 Task: Sort the site data and permissions by data sorted.
Action: Mouse moved to (978, 29)
Screenshot: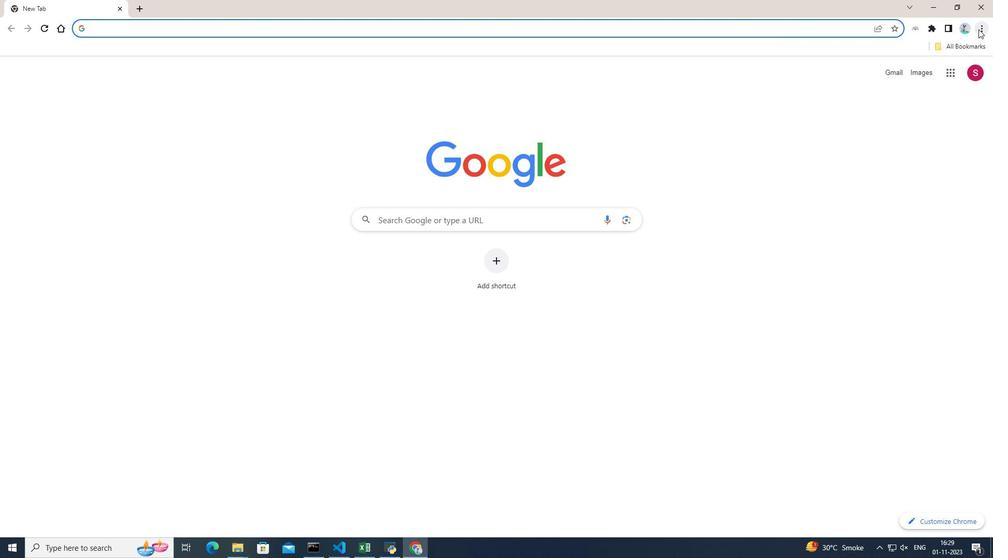 
Action: Mouse pressed left at (978, 29)
Screenshot: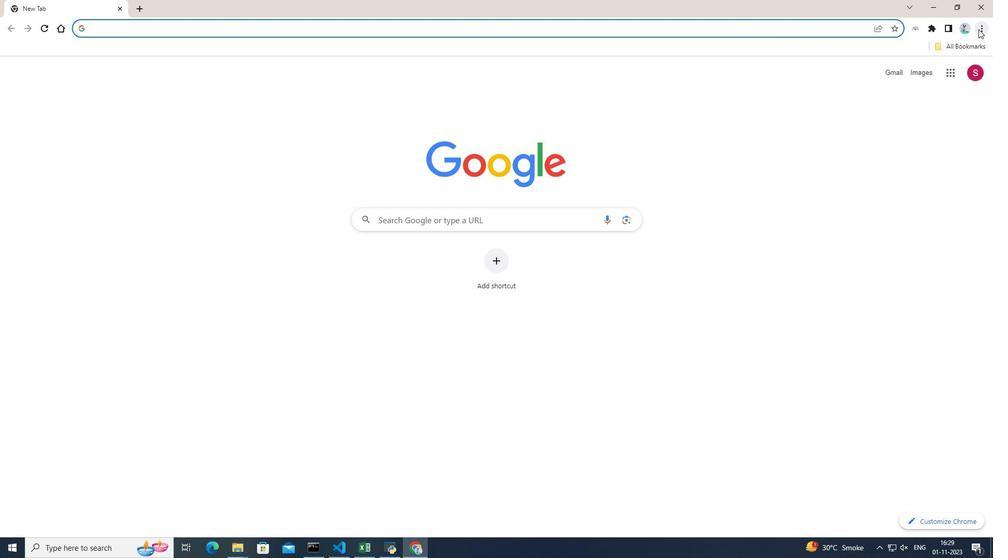 
Action: Mouse moved to (857, 212)
Screenshot: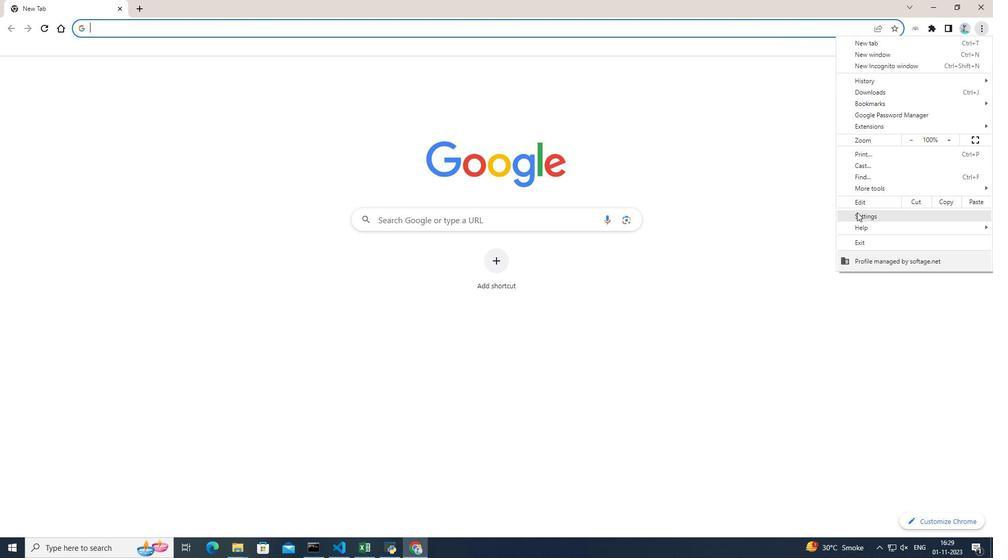 
Action: Mouse pressed left at (857, 212)
Screenshot: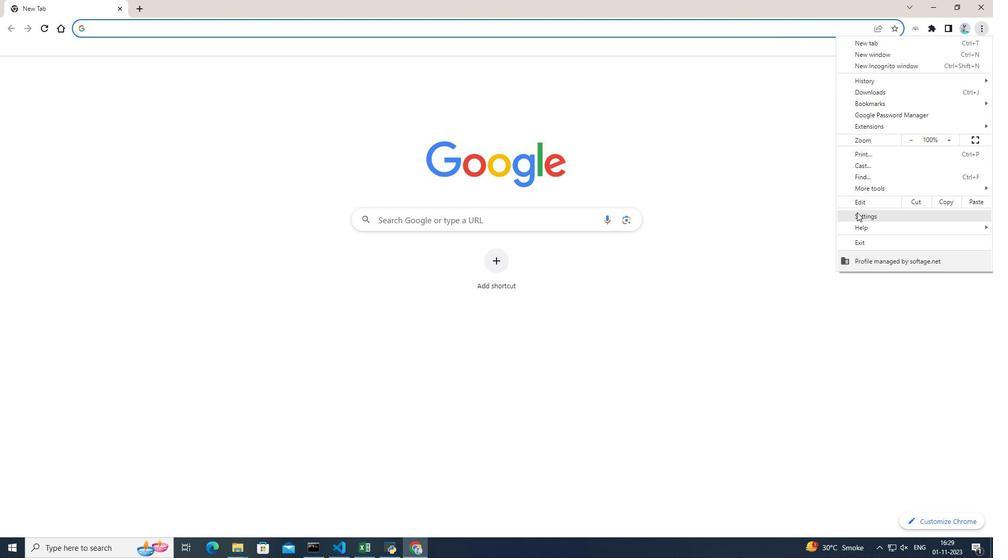 
Action: Mouse pressed left at (857, 212)
Screenshot: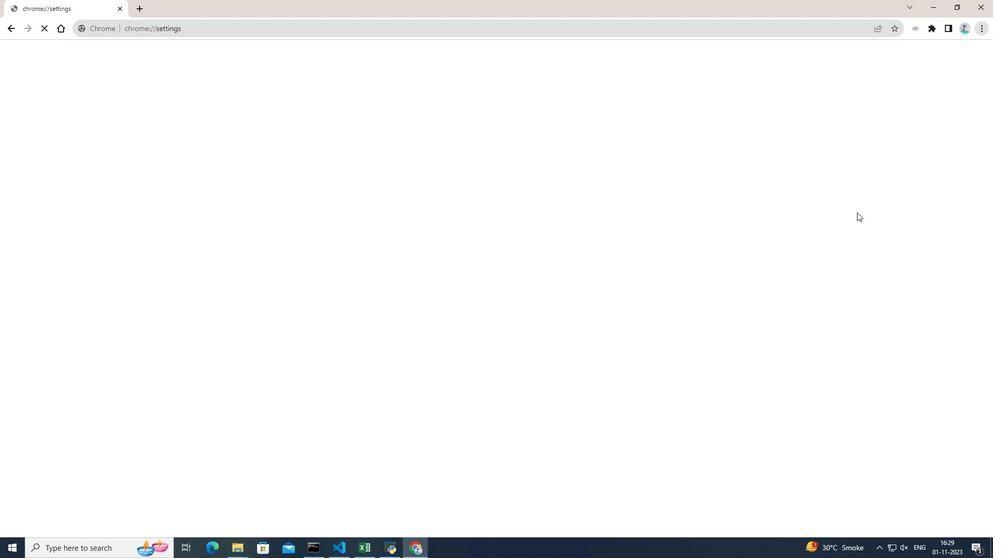 
Action: Mouse moved to (52, 120)
Screenshot: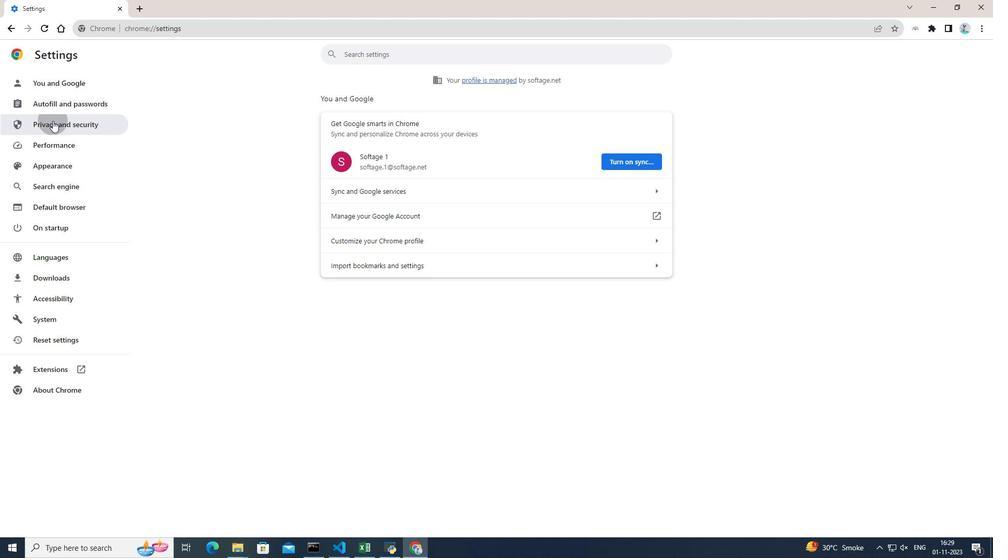 
Action: Mouse pressed left at (52, 120)
Screenshot: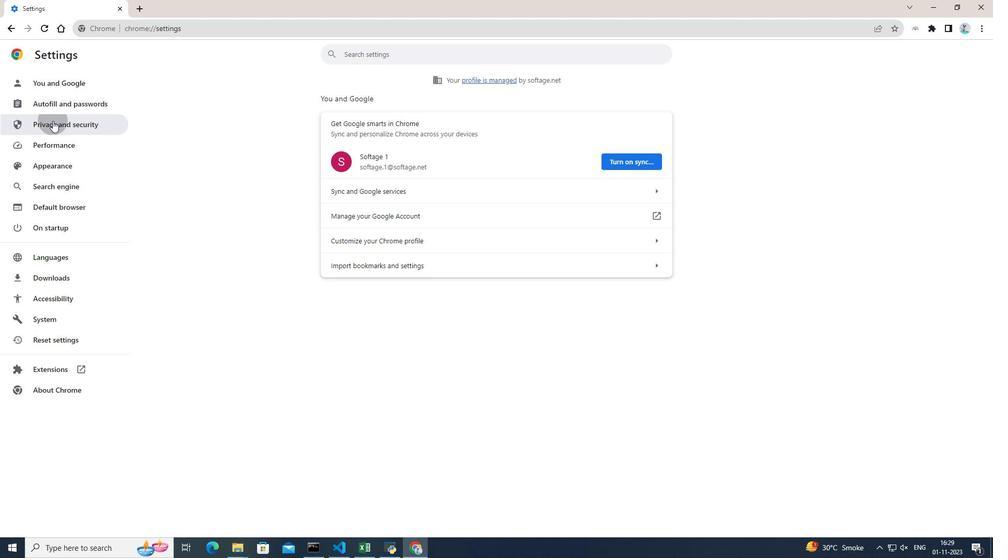 
Action: Mouse moved to (610, 233)
Screenshot: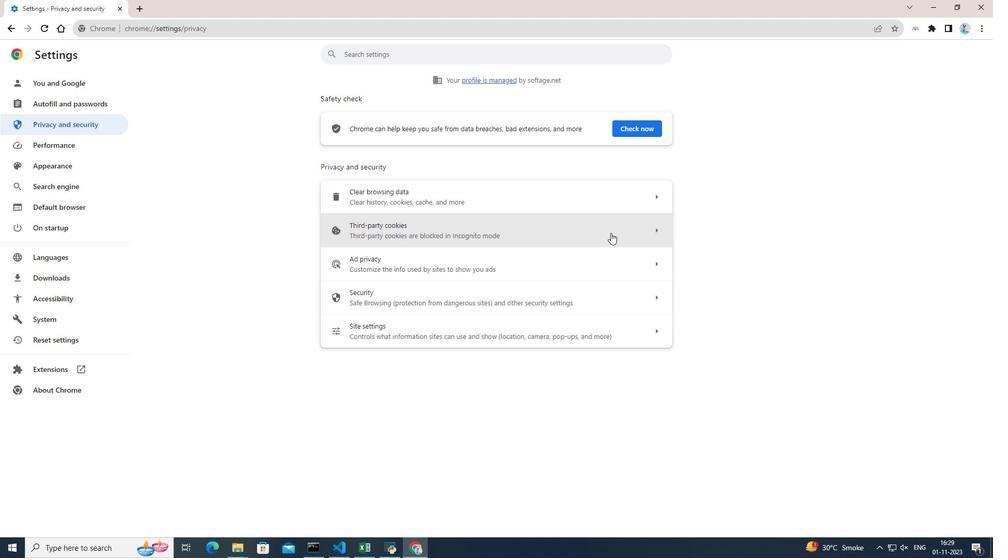 
Action: Mouse pressed left at (610, 233)
Screenshot: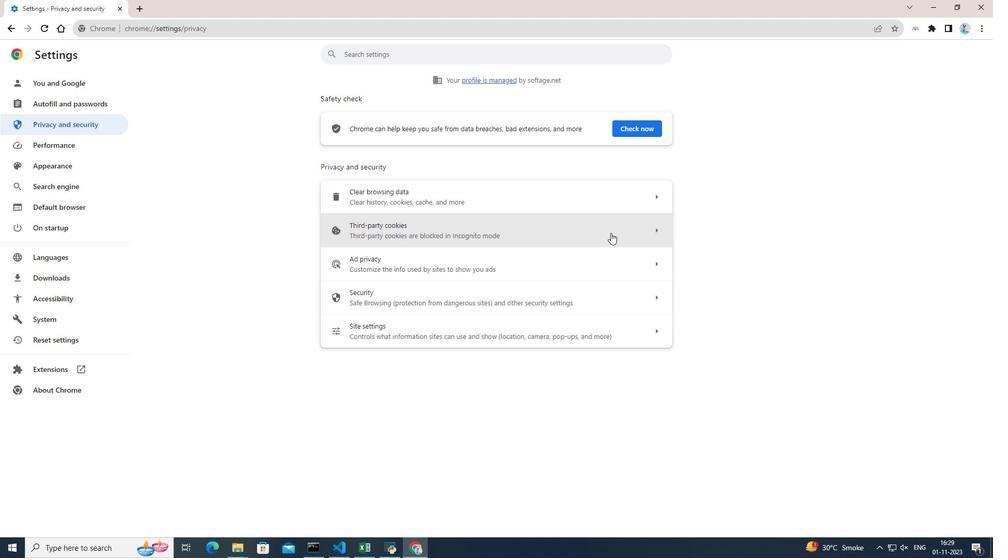 
Action: Mouse moved to (701, 256)
Screenshot: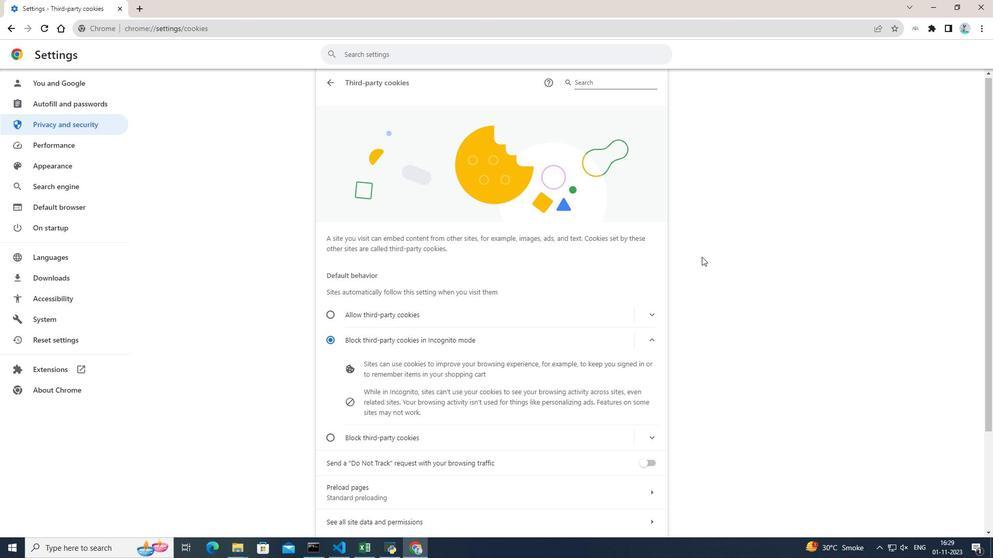 
Action: Mouse scrolled (701, 256) with delta (0, 0)
Screenshot: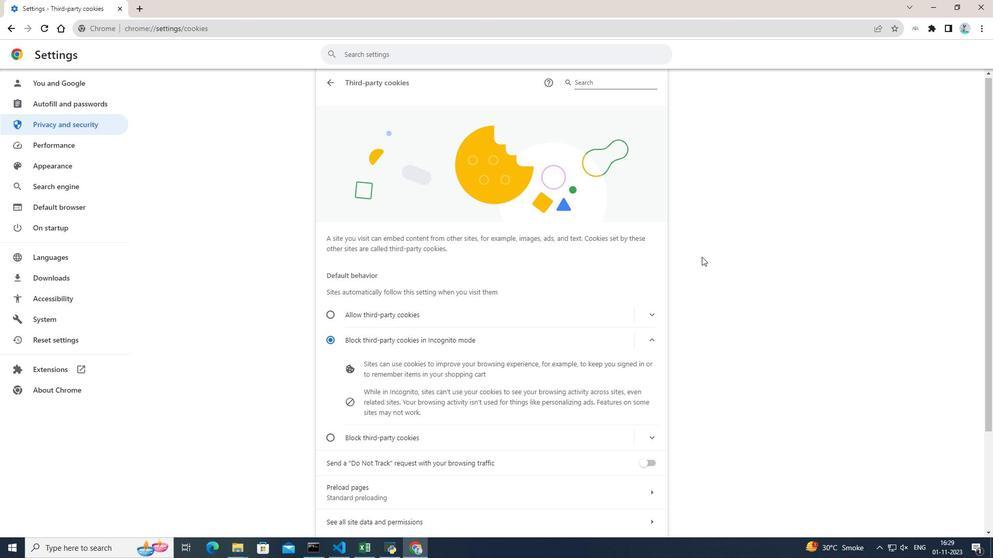 
Action: Mouse moved to (703, 257)
Screenshot: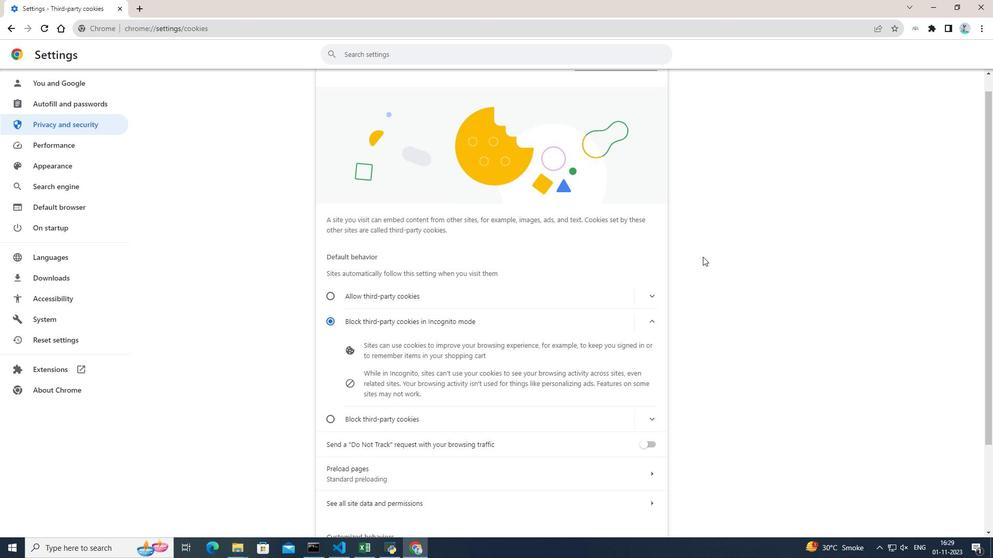 
Action: Mouse scrolled (703, 256) with delta (0, 0)
Screenshot: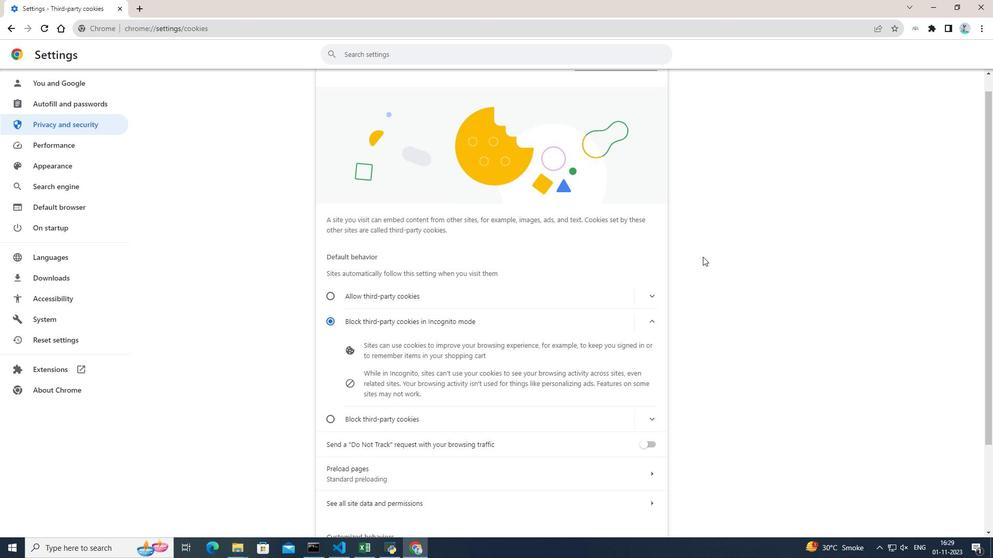 
Action: Mouse scrolled (703, 256) with delta (0, 0)
Screenshot: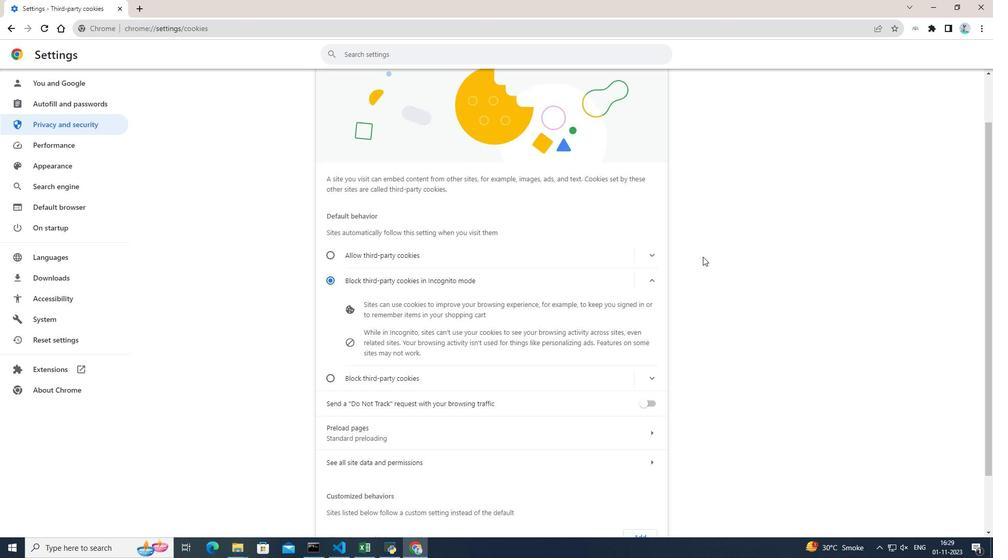 
Action: Mouse scrolled (703, 256) with delta (0, 0)
Screenshot: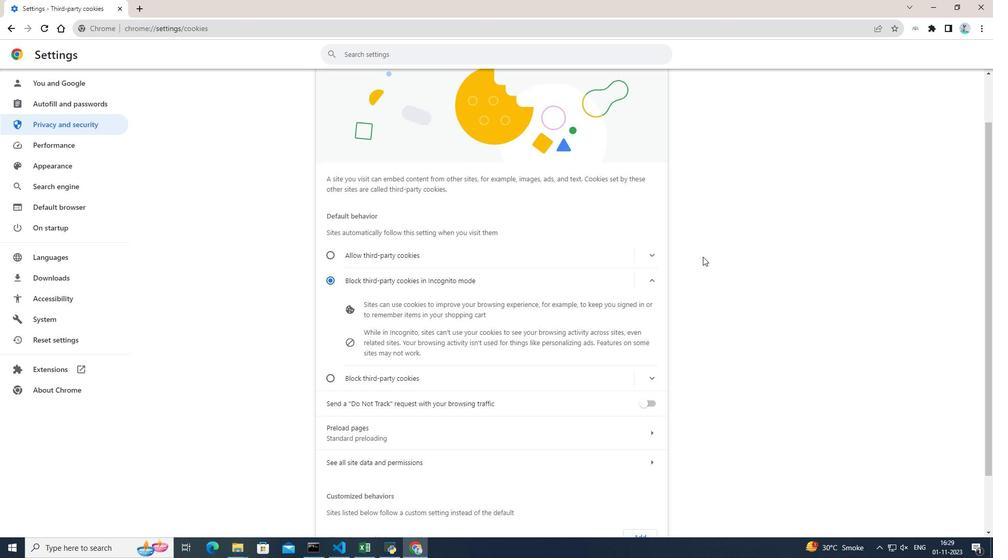 
Action: Mouse moved to (703, 257)
Screenshot: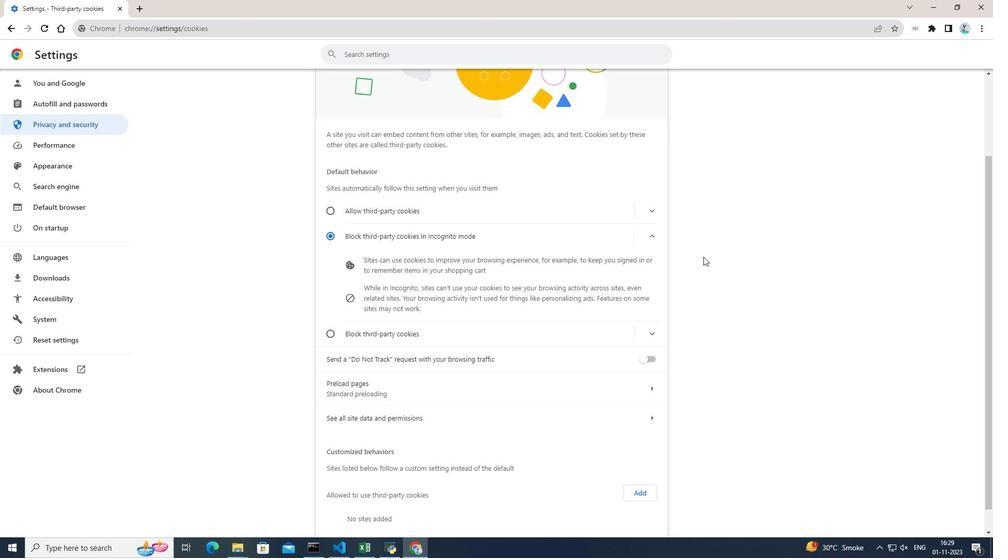 
Action: Mouse scrolled (703, 256) with delta (0, 0)
Screenshot: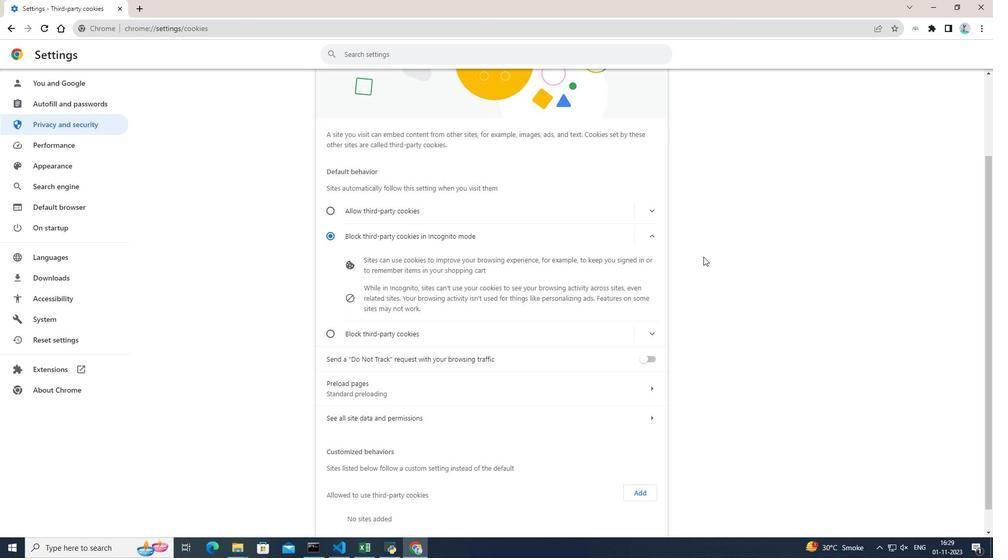 
Action: Mouse moved to (485, 384)
Screenshot: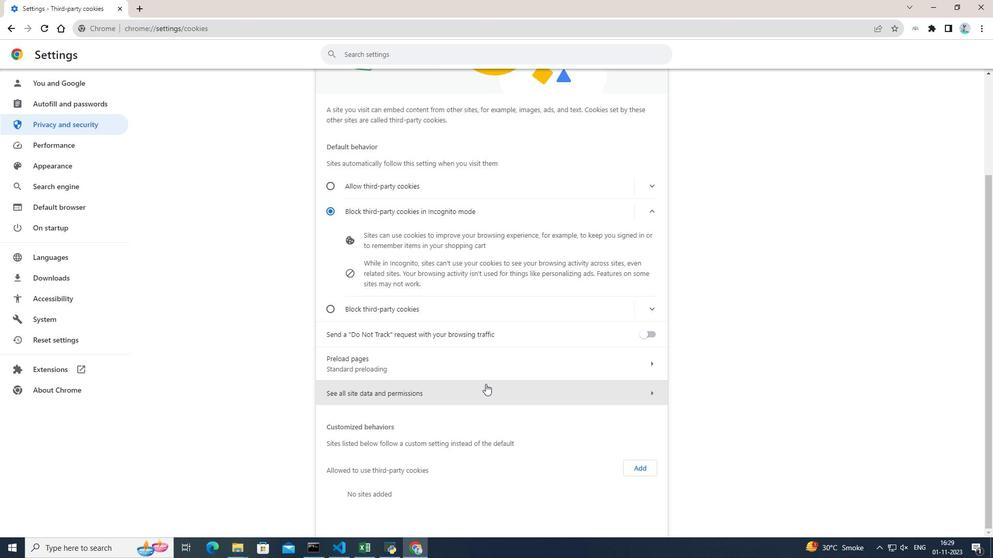 
Action: Mouse pressed left at (485, 384)
Screenshot: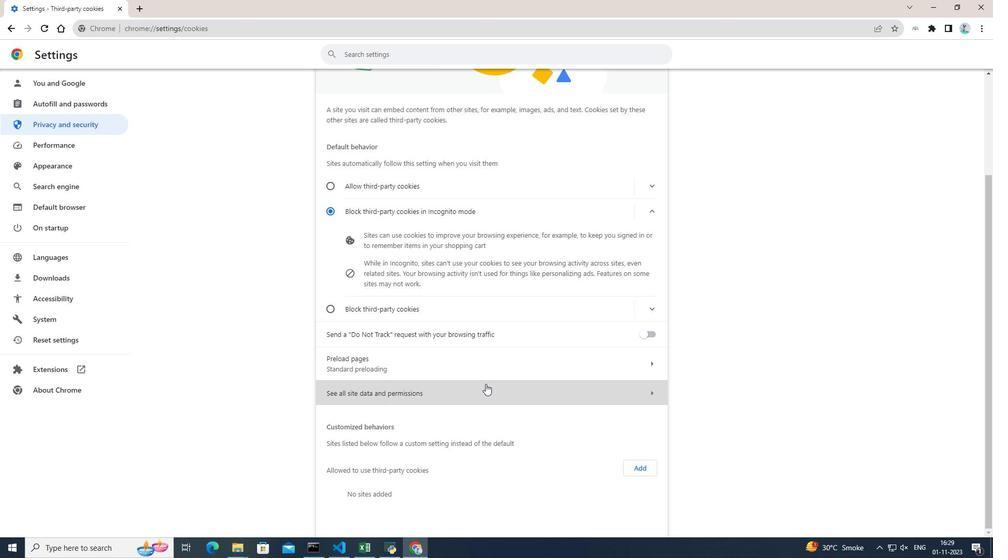 
Action: Mouse moved to (440, 114)
Screenshot: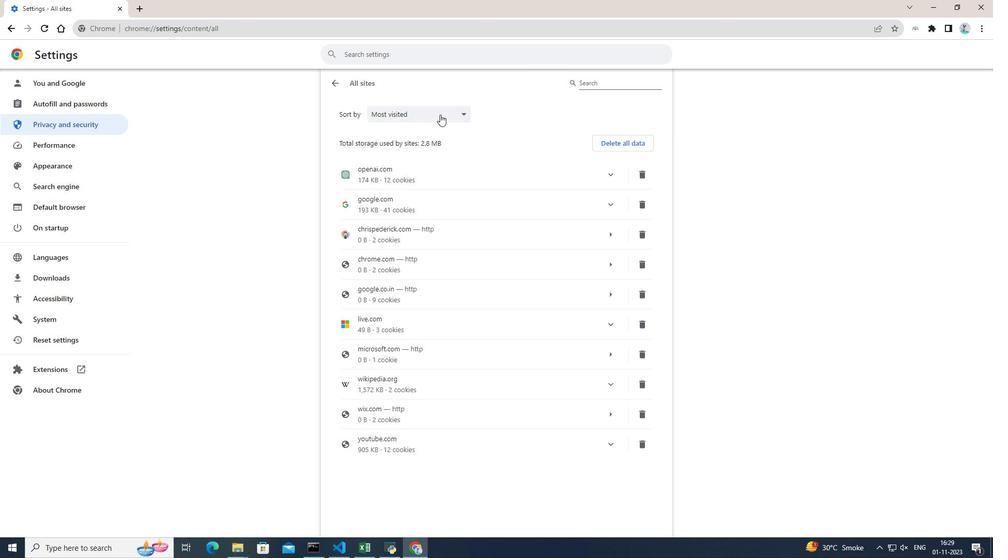 
Action: Mouse pressed left at (440, 114)
Screenshot: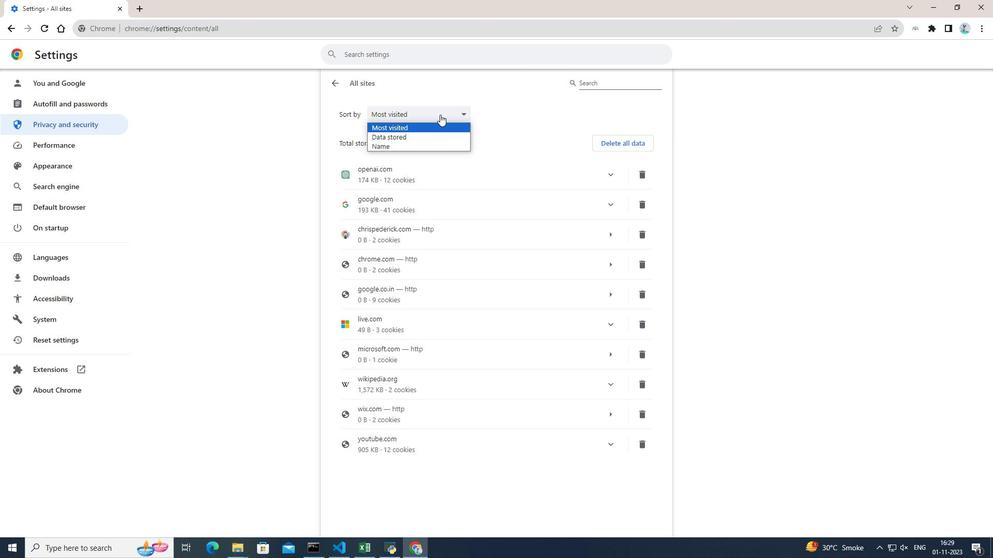 
Action: Mouse moved to (423, 134)
Screenshot: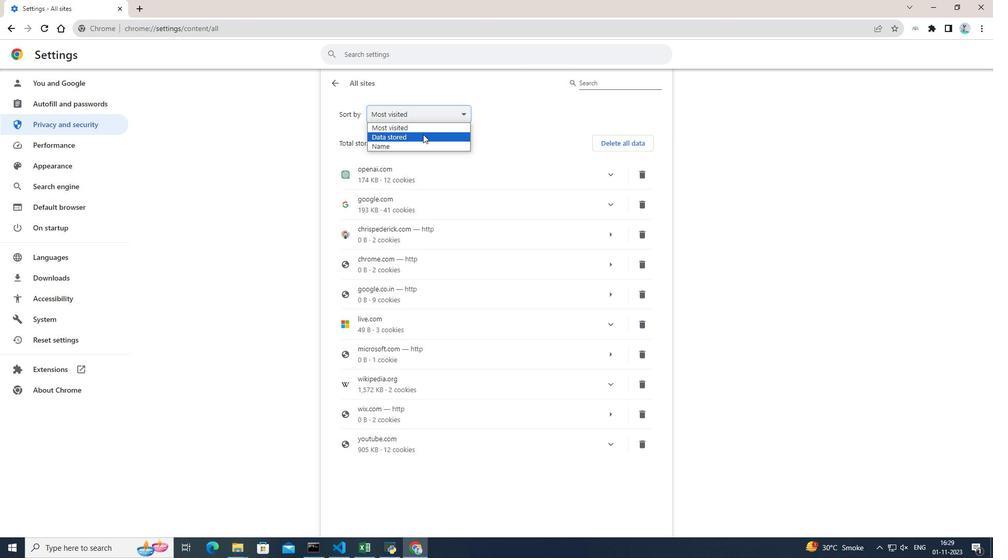 
Action: Mouse pressed left at (423, 134)
Screenshot: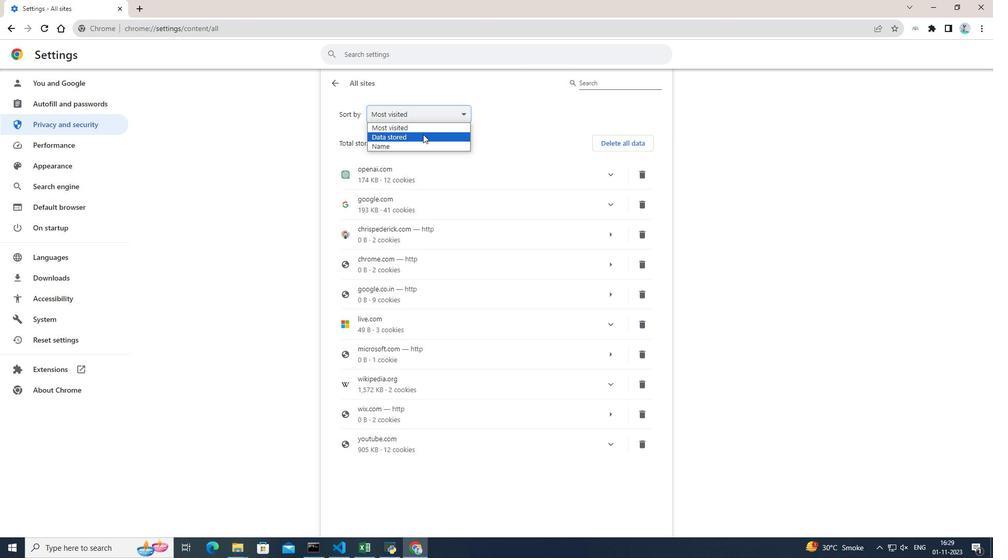 
Action: Mouse pressed left at (423, 134)
Screenshot: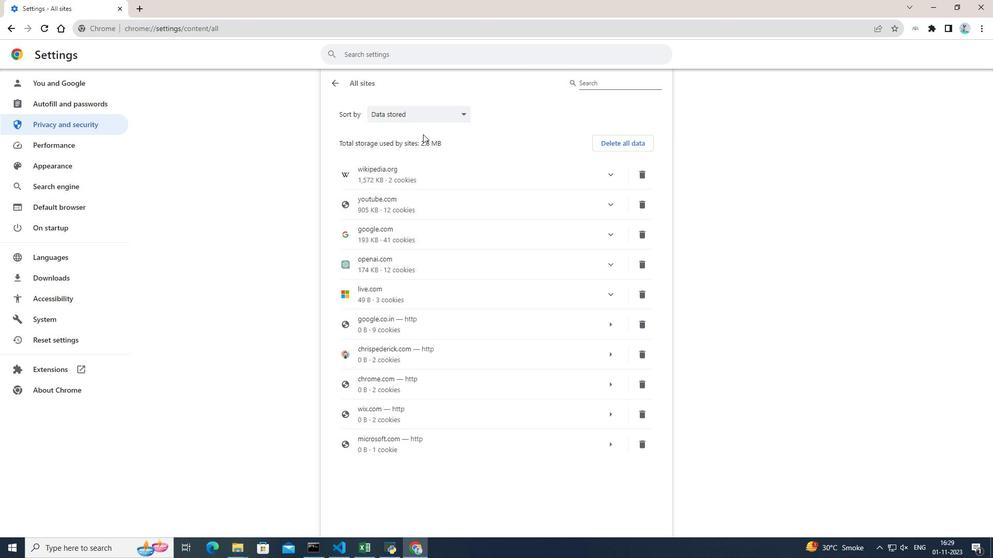 
Action: Mouse moved to (841, 209)
Screenshot: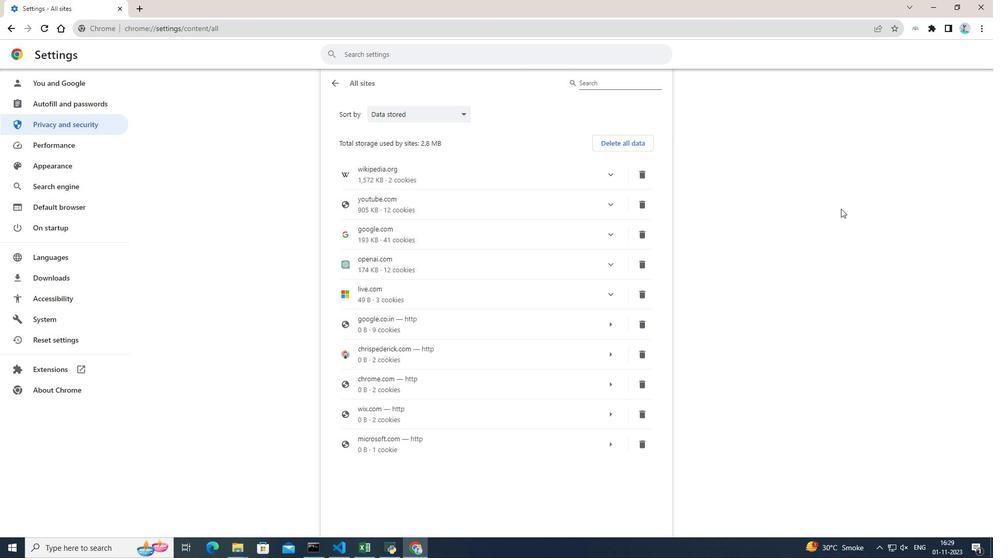 
